 Task: Create in the project XpressTech in Backlog an issue 'Develop a new tool for automated testing of web services and APIs', assign it to team member softage.2@softage.net and change the status to IN PROGRESS.
Action: Mouse moved to (271, 327)
Screenshot: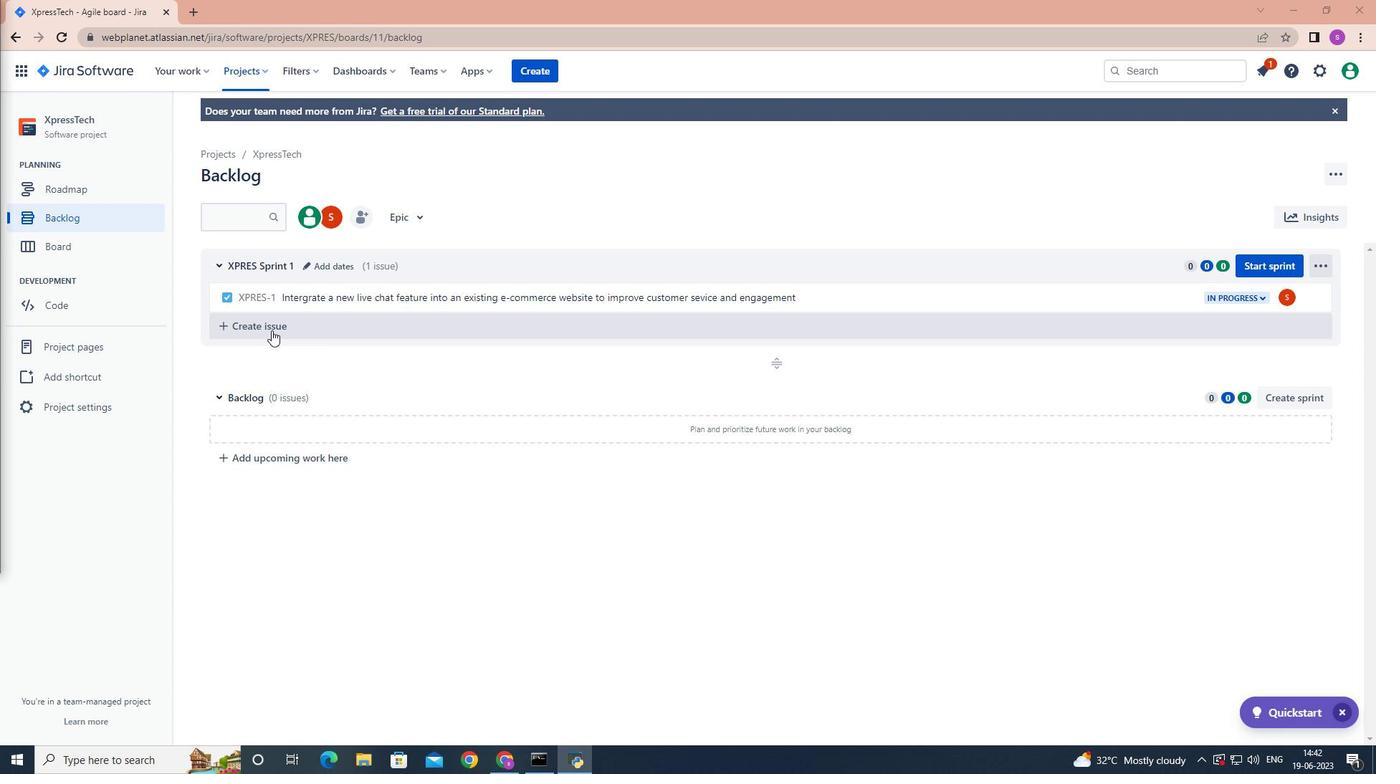 
Action: Mouse pressed left at (271, 327)
Screenshot: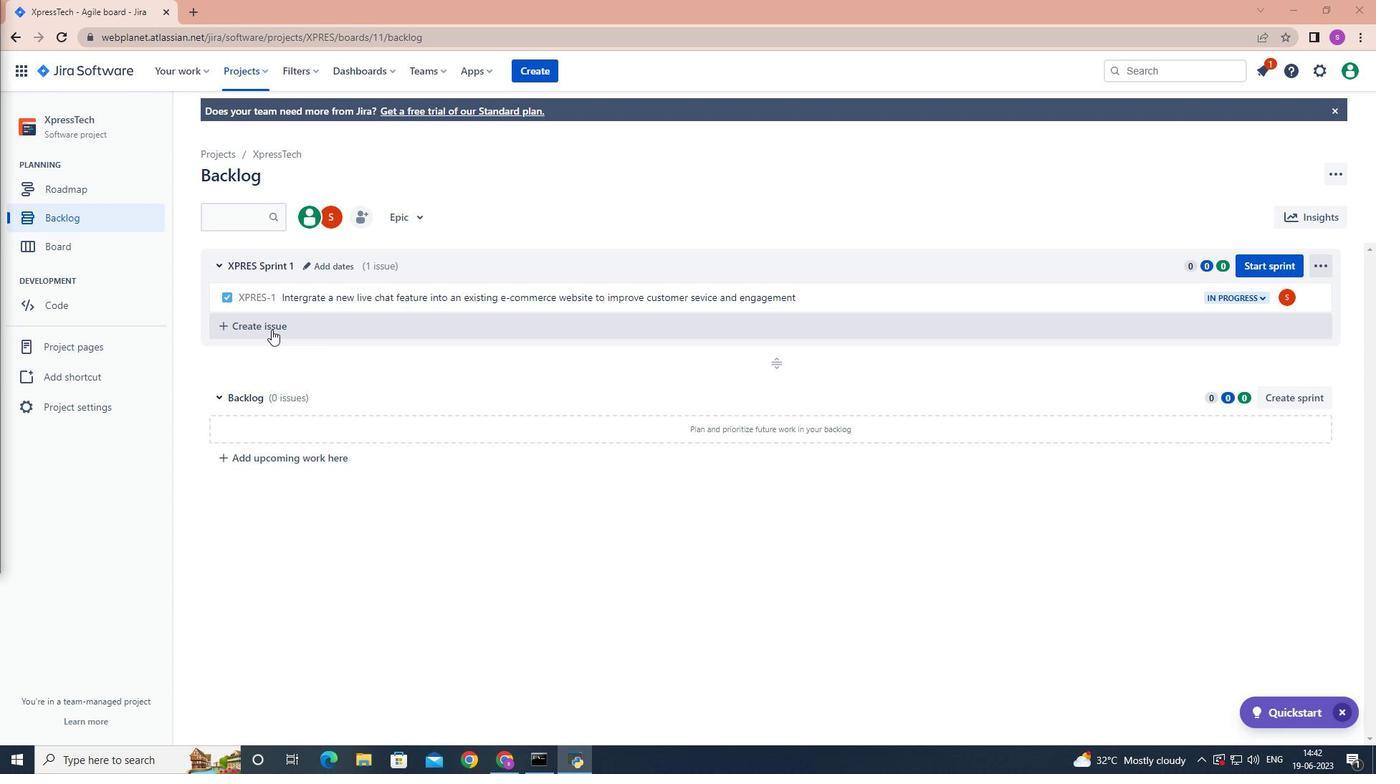 
Action: Mouse moved to (271, 327)
Screenshot: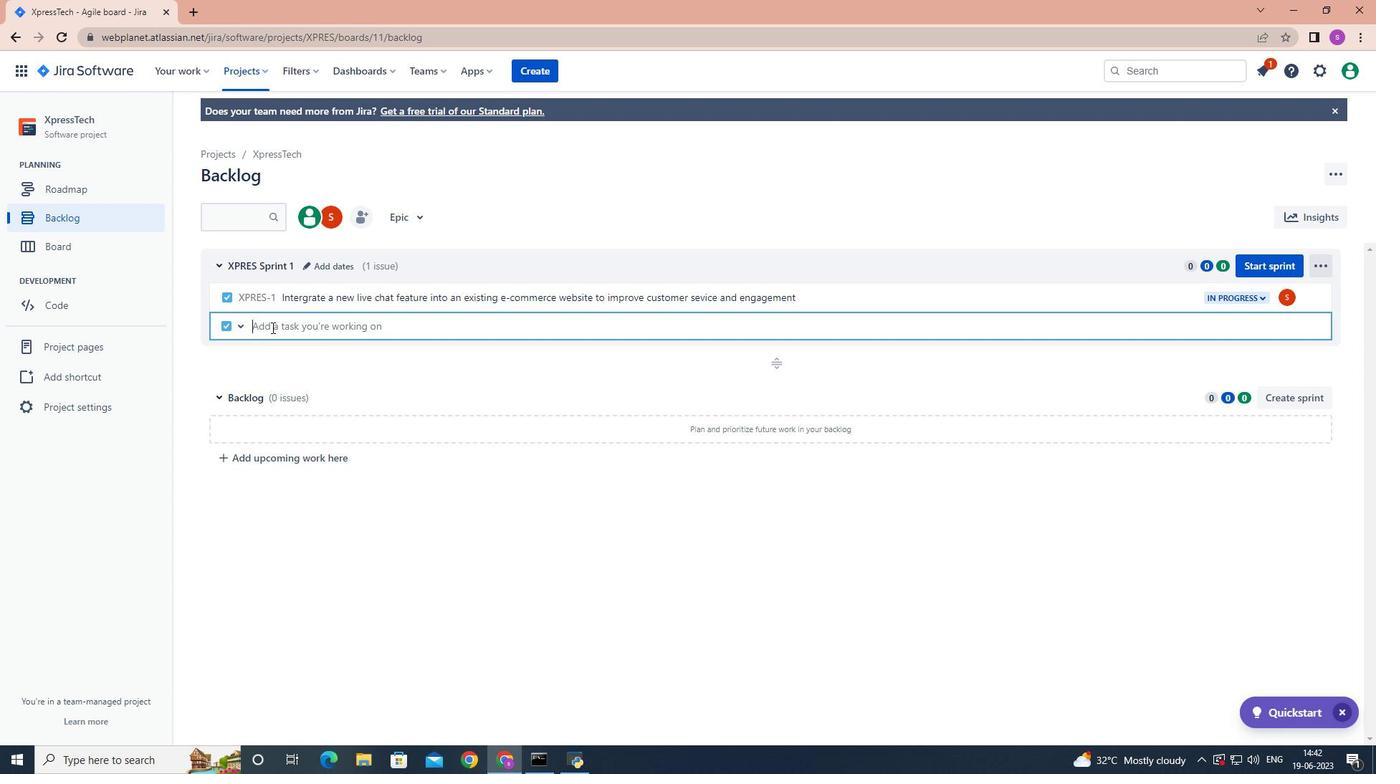 
Action: Key pressed <Key.shift>Develop<Key.space>a<Key.space>nw<Key.backspace>ew<Key.space>tool<Key.space>for<Key.space>automated<Key.space>testing<Key.space>of<Key.space>web<Key.space>services<Key.space>and<Key.space><Key.shift>APIs<Key.enter>
Screenshot: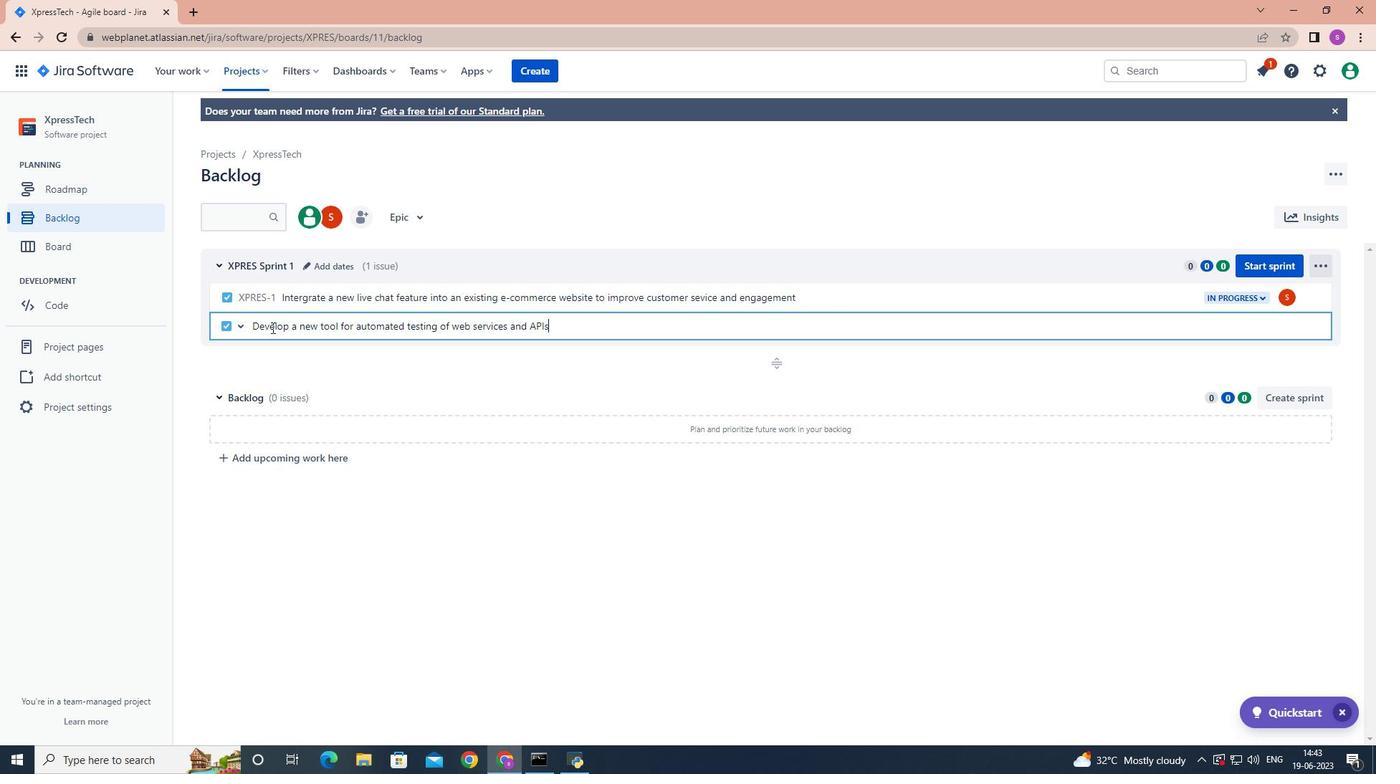 
Action: Mouse moved to (1288, 328)
Screenshot: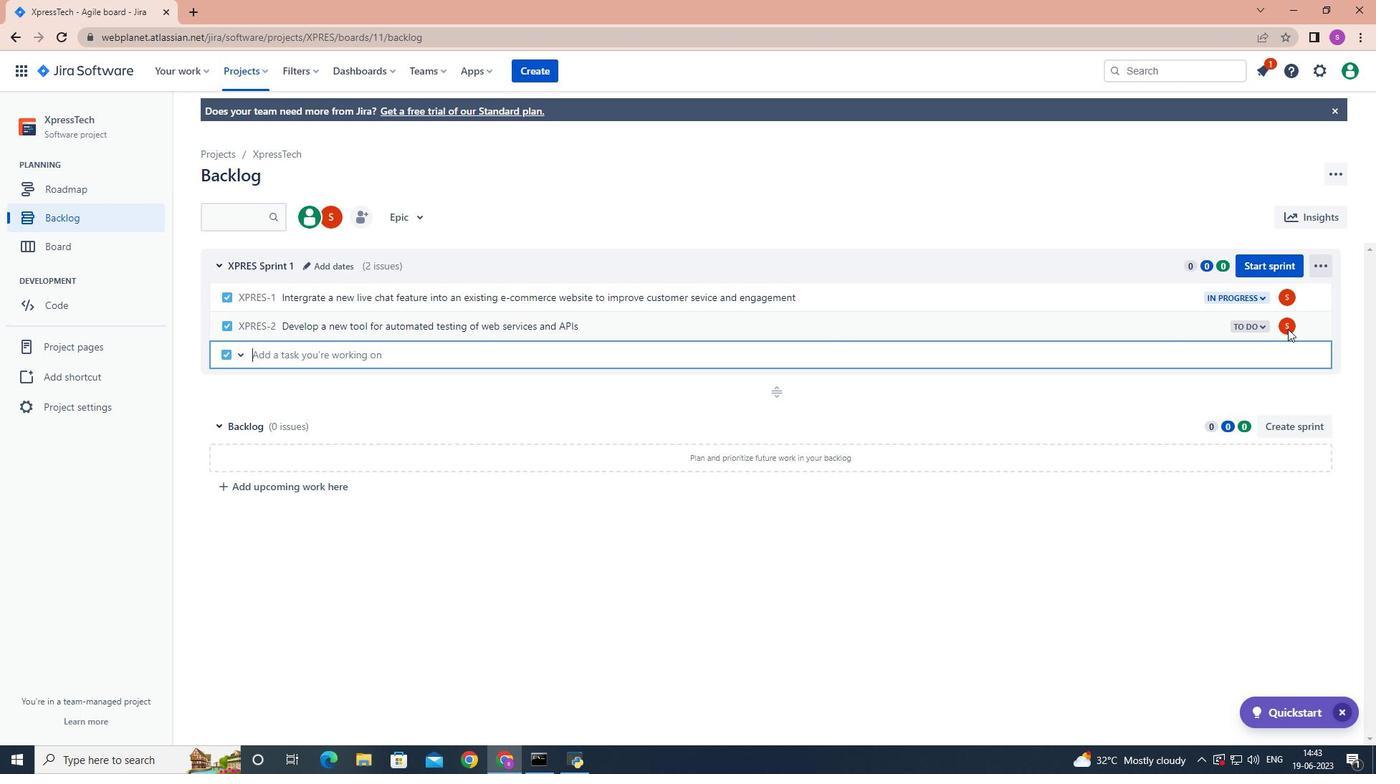 
Action: Mouse pressed left at (1288, 328)
Screenshot: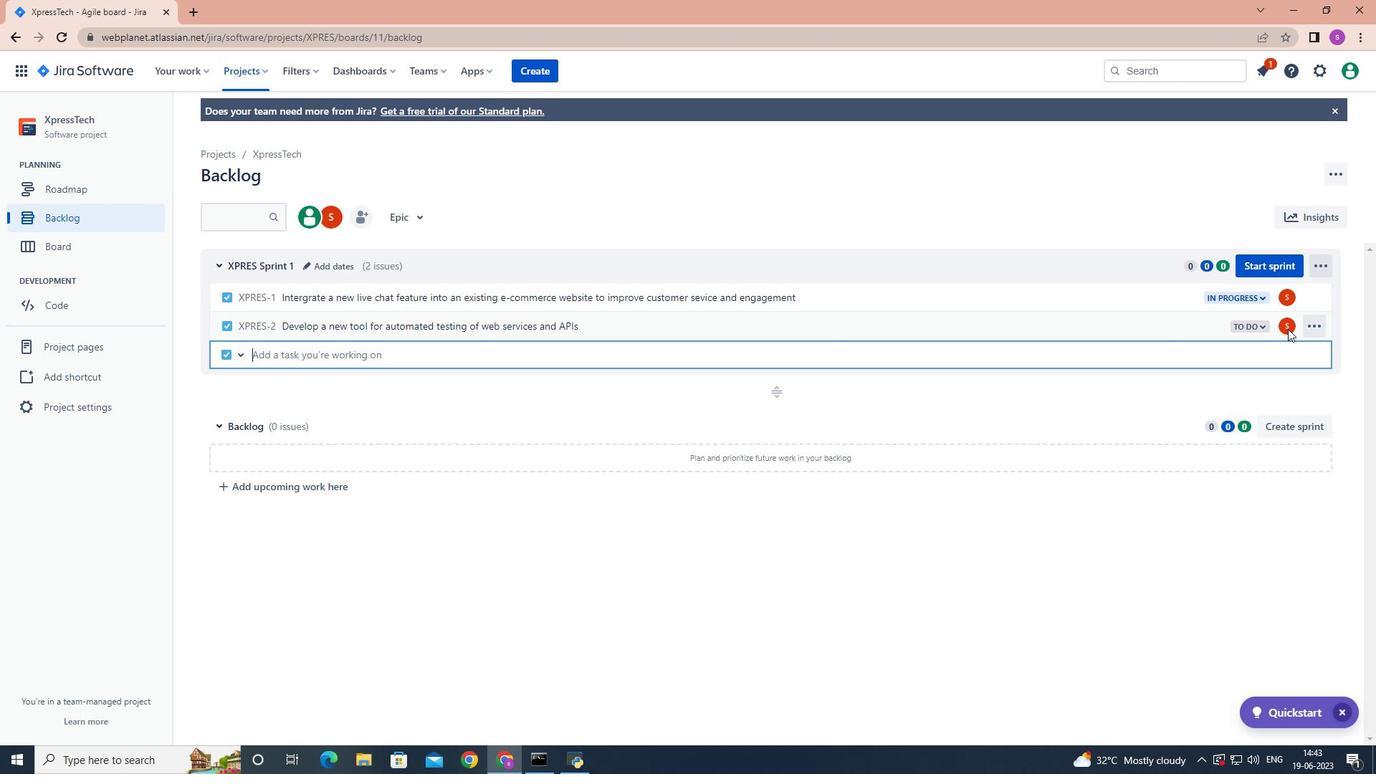 
Action: Mouse moved to (1288, 328)
Screenshot: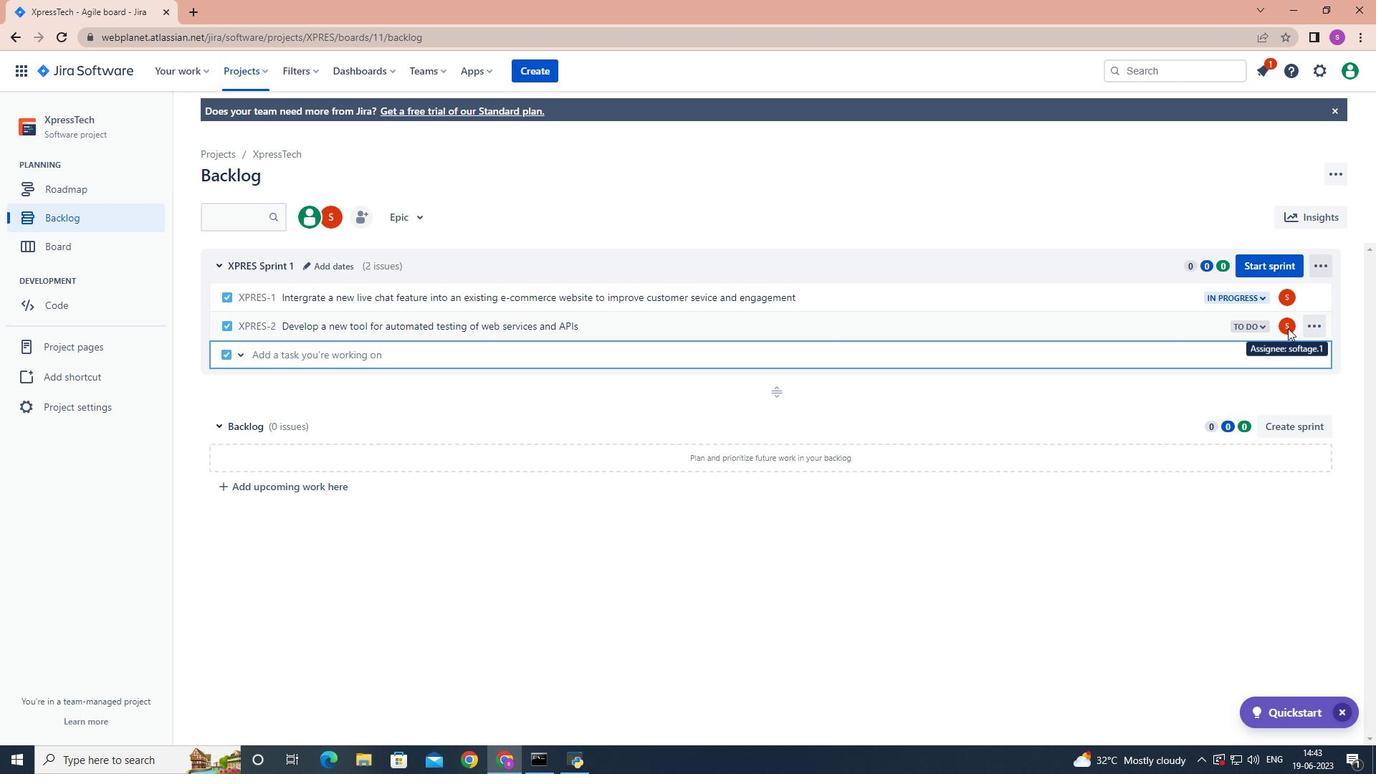 
Action: Mouse pressed left at (1288, 328)
Screenshot: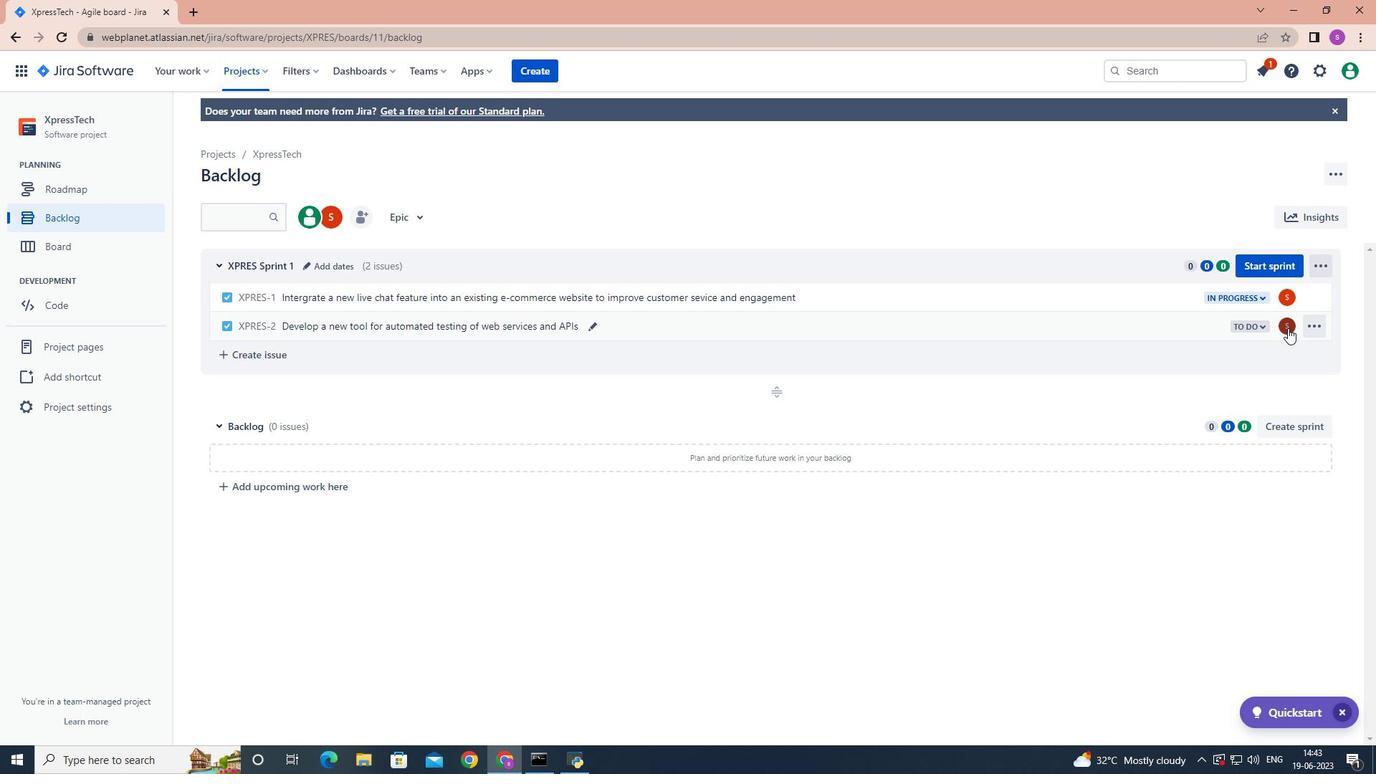 
Action: Mouse moved to (1288, 326)
Screenshot: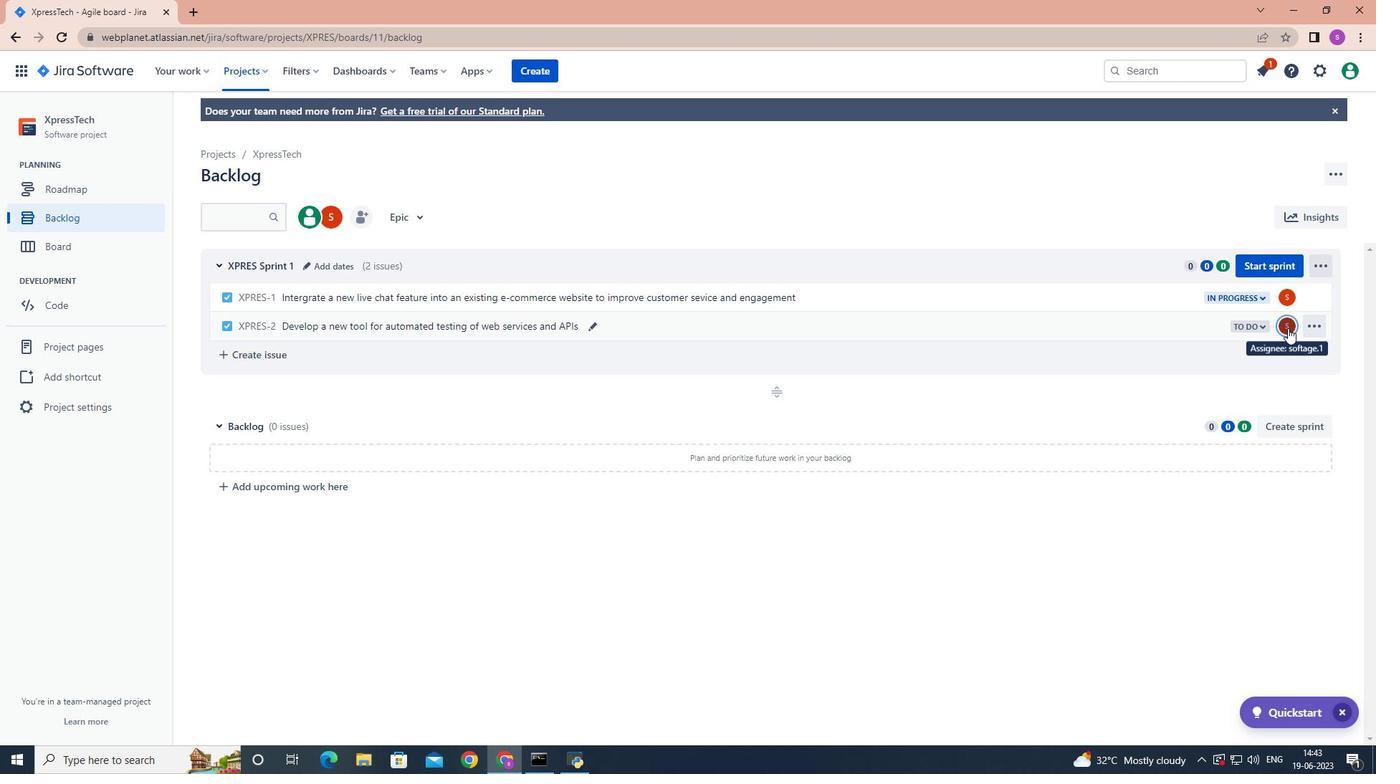 
Action: Key pressed softage.2
Screenshot: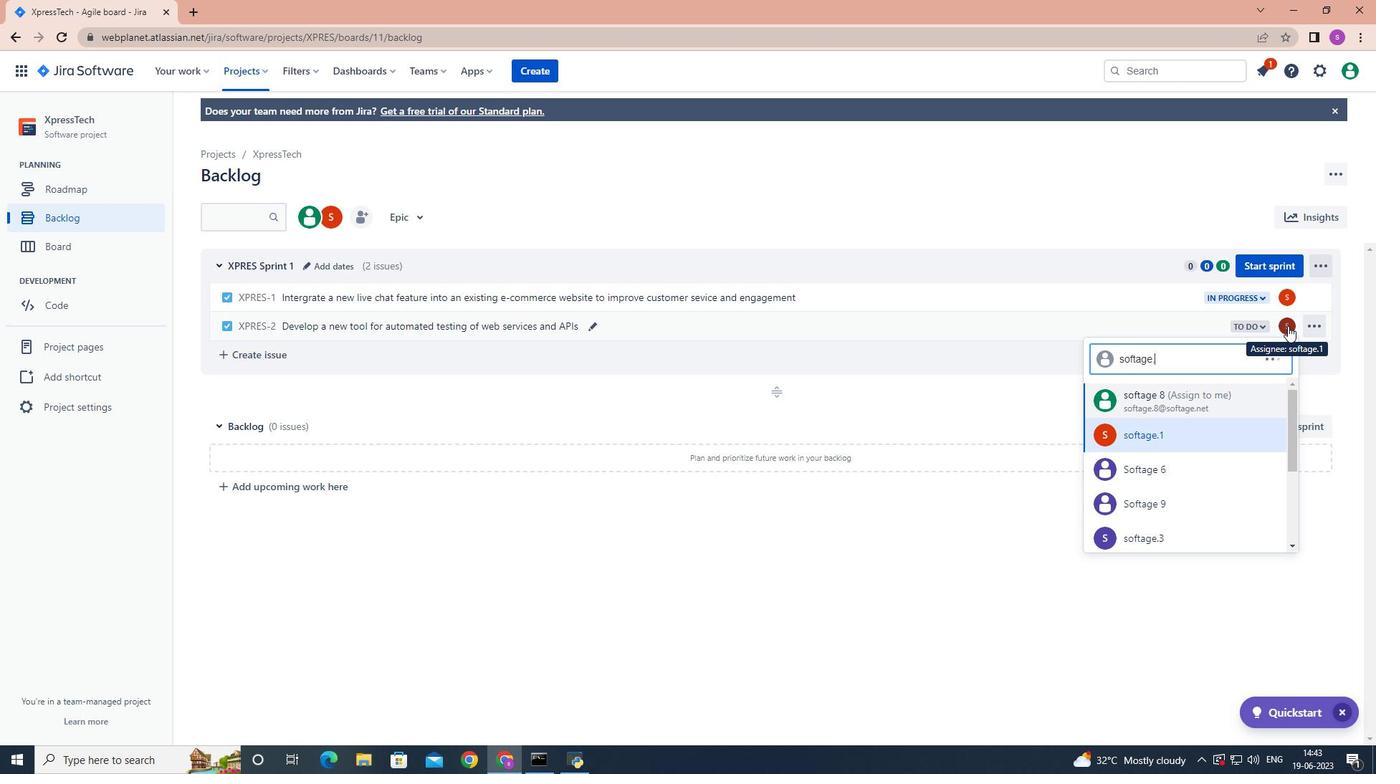 
Action: Mouse moved to (1185, 434)
Screenshot: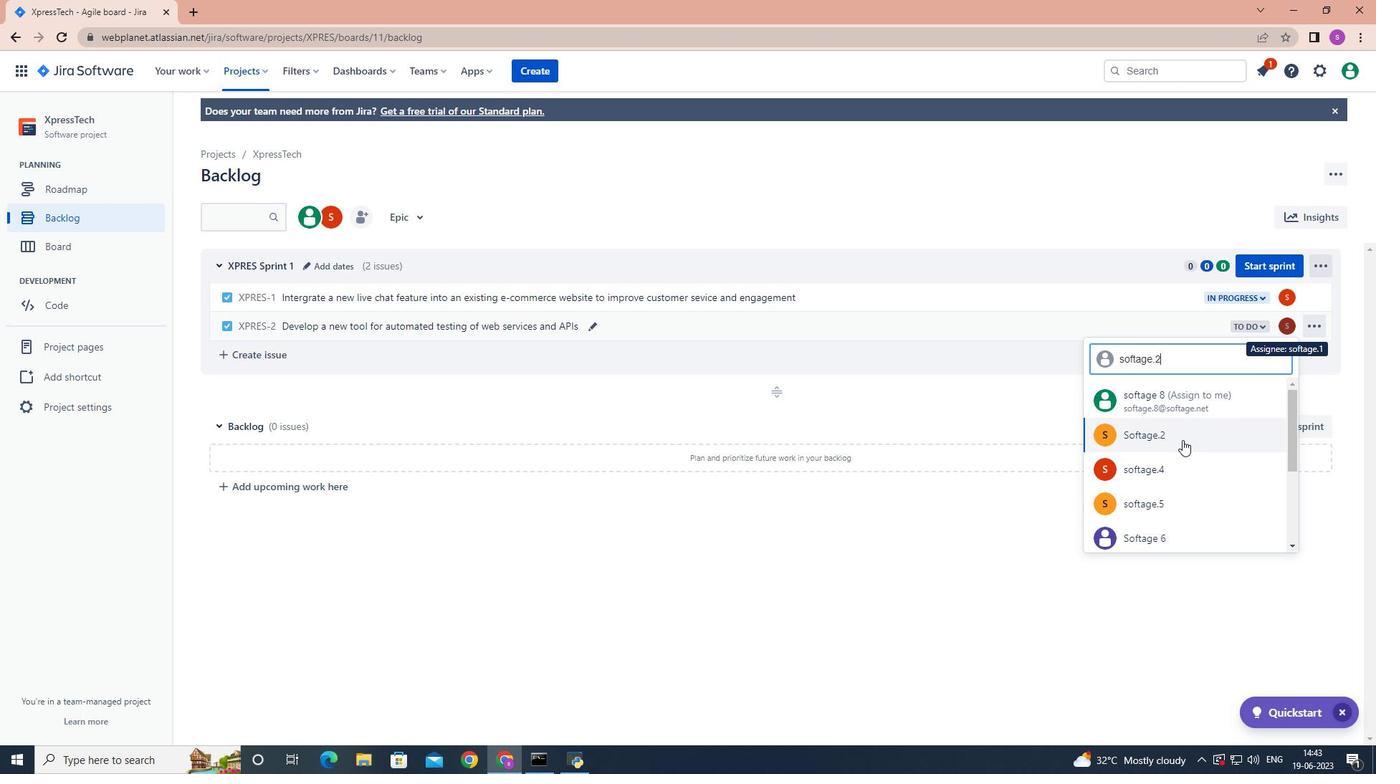 
Action: Mouse pressed left at (1185, 434)
Screenshot: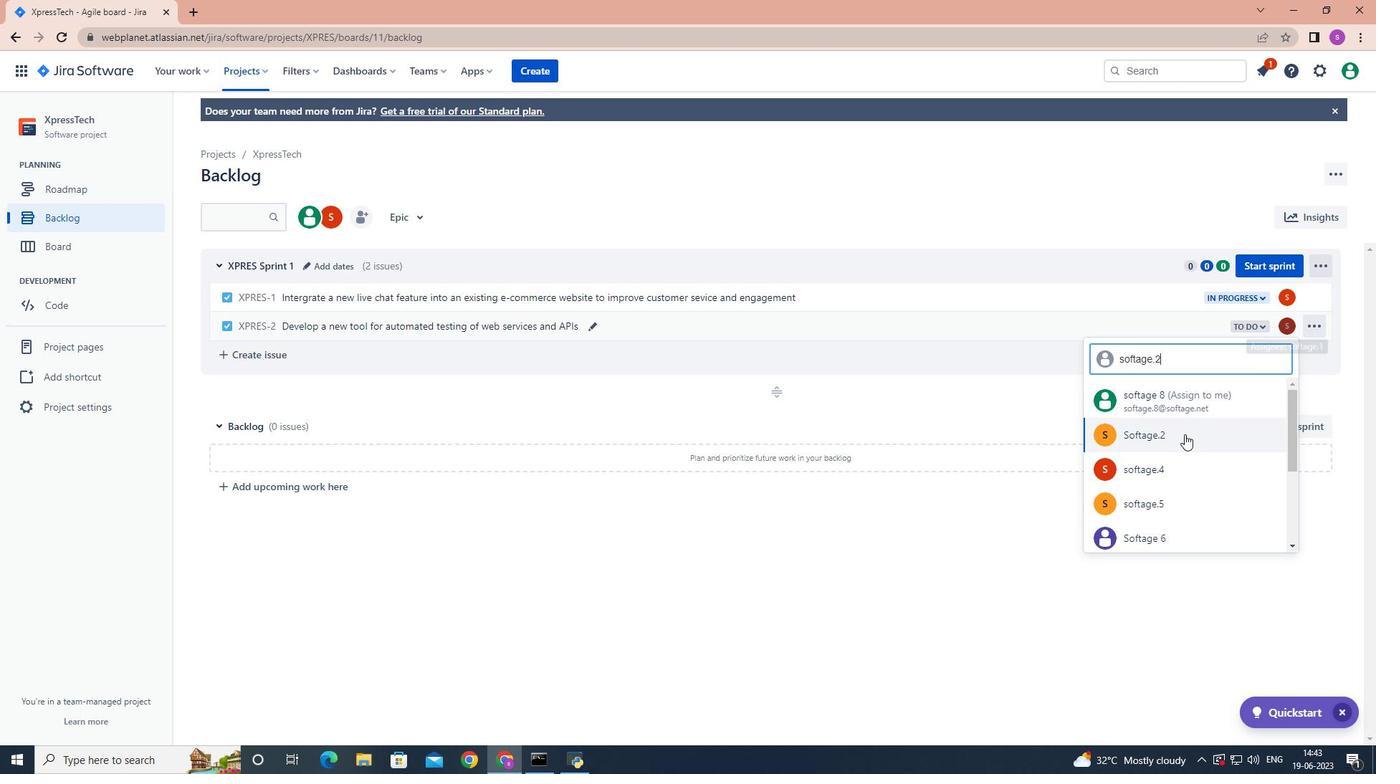 
Action: Mouse moved to (1264, 322)
Screenshot: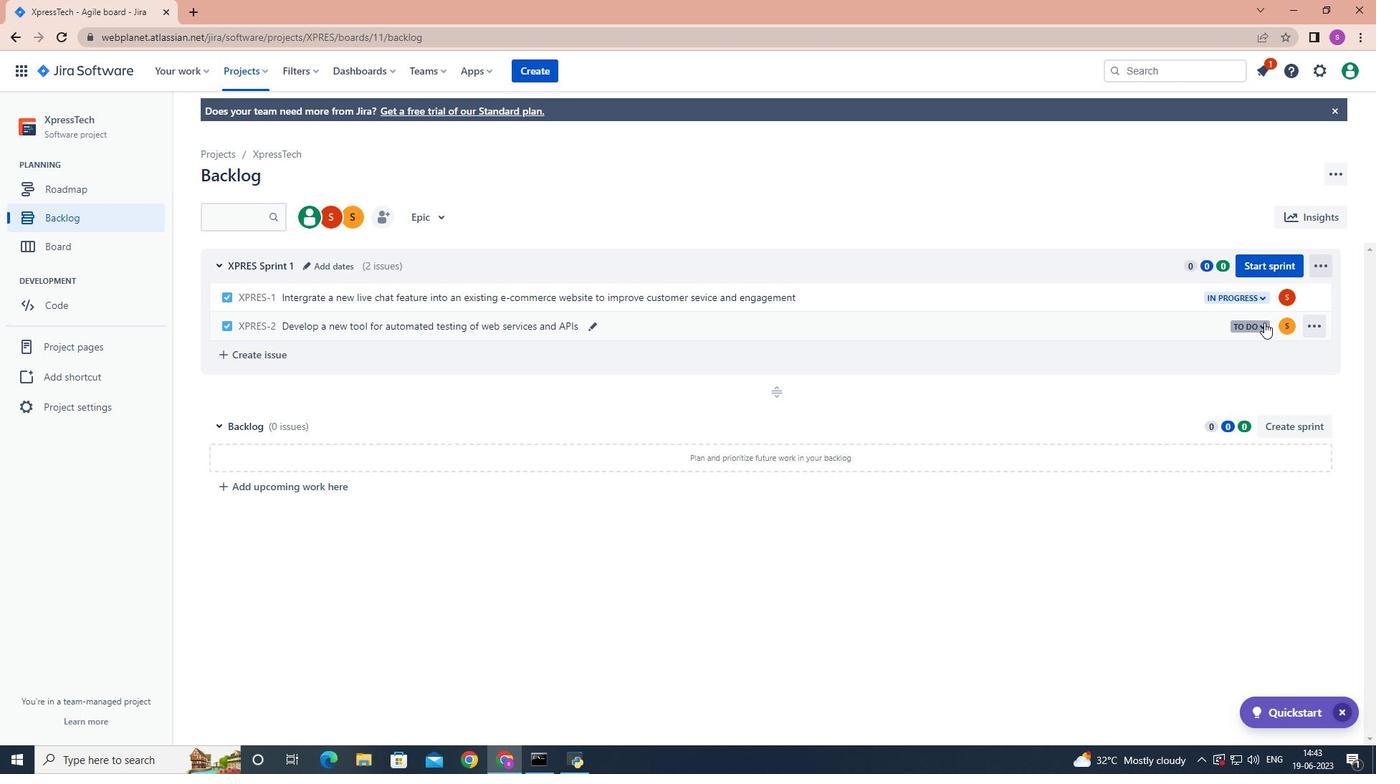 
Action: Mouse pressed left at (1264, 322)
Screenshot: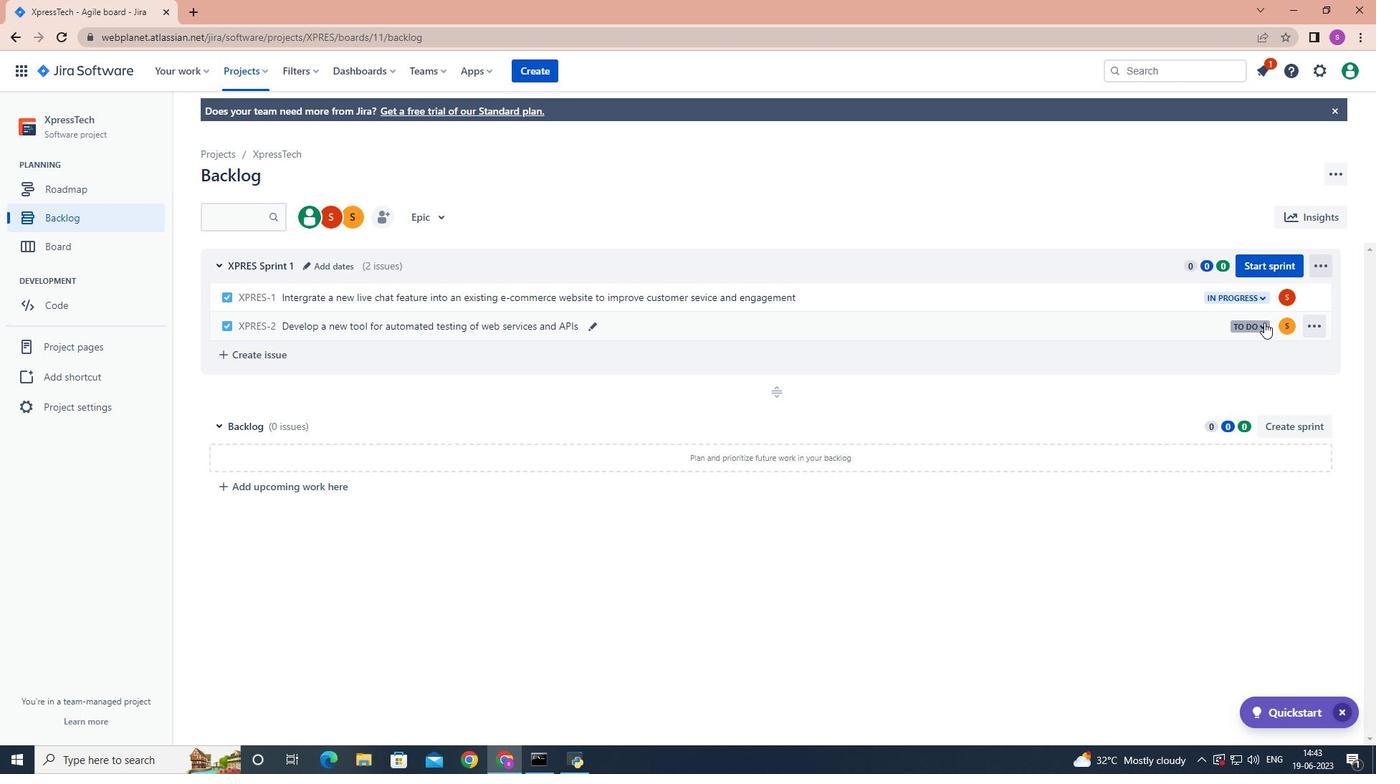 
Action: Mouse moved to (1158, 351)
Screenshot: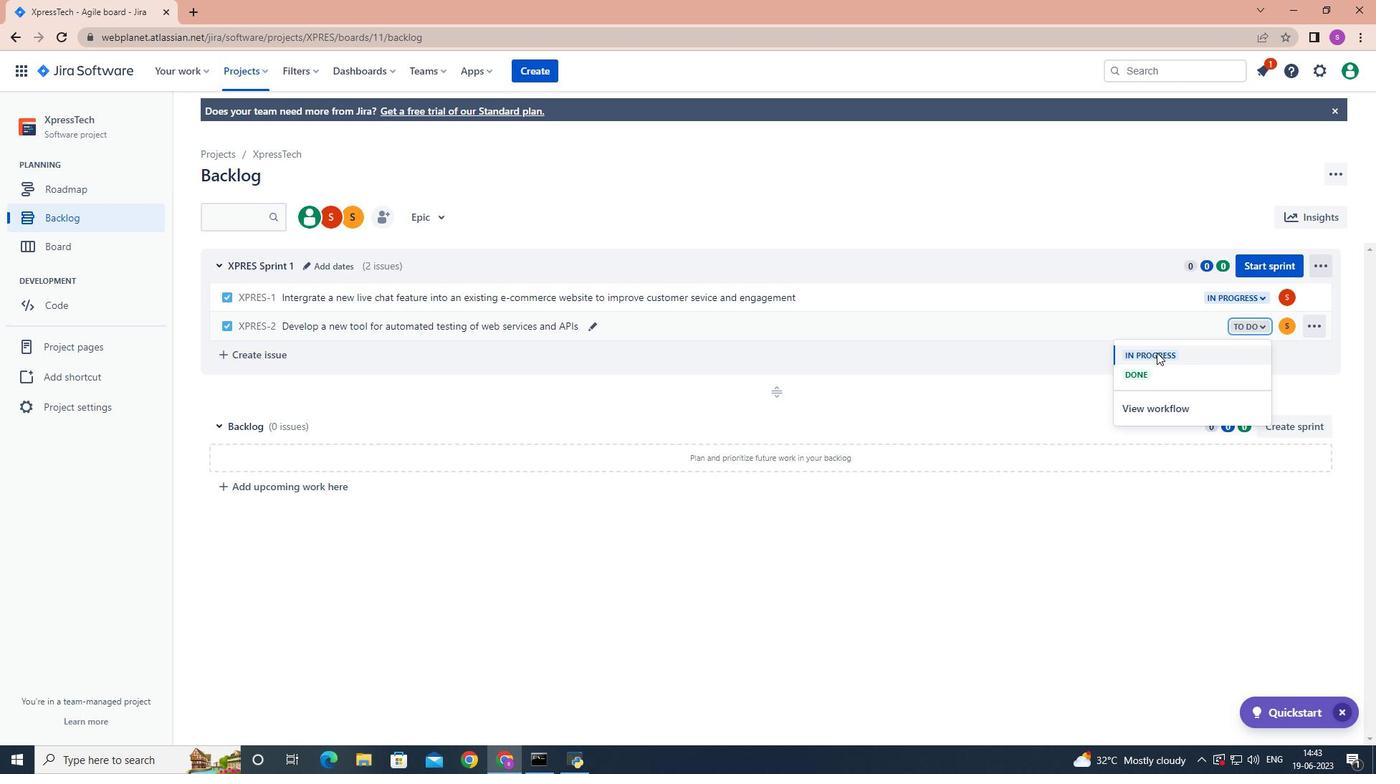 
Action: Mouse pressed left at (1158, 351)
Screenshot: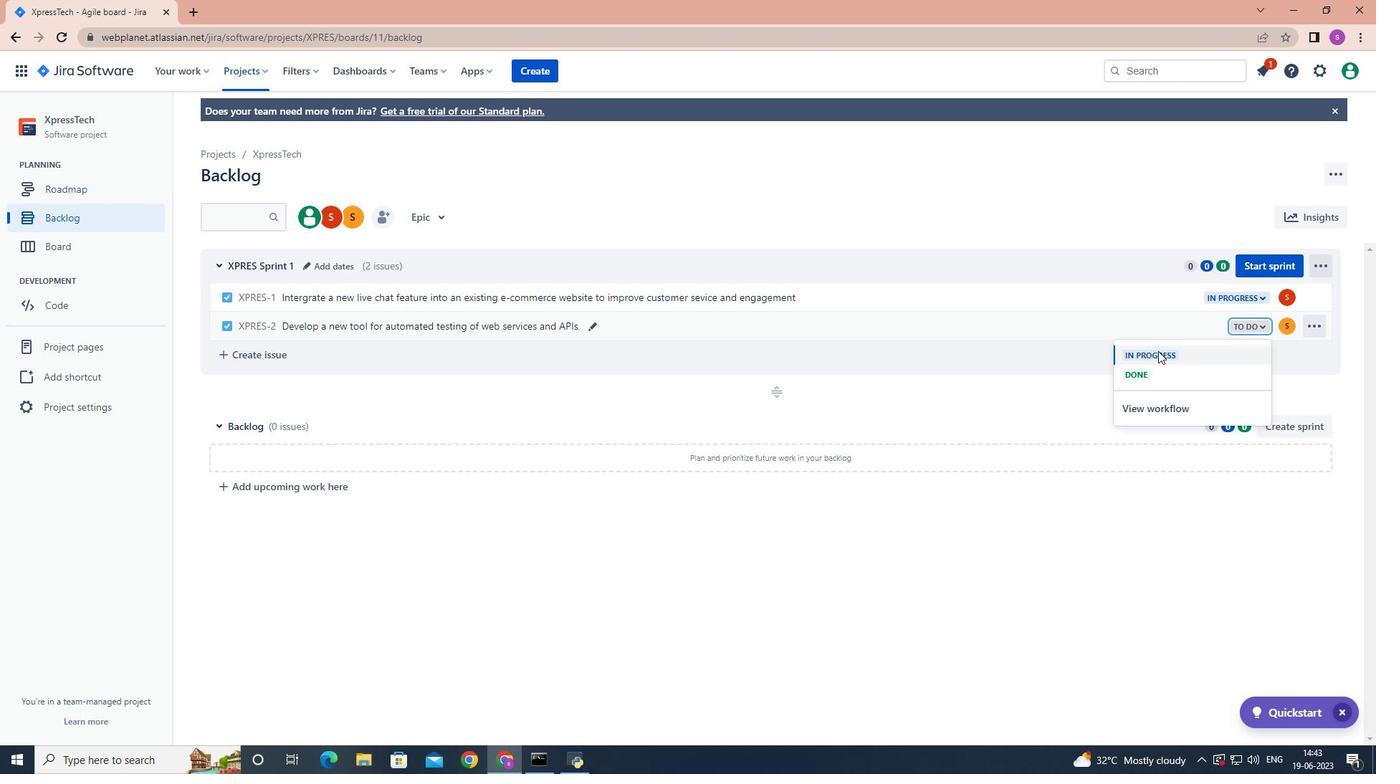 
Action: Mouse moved to (993, 752)
Screenshot: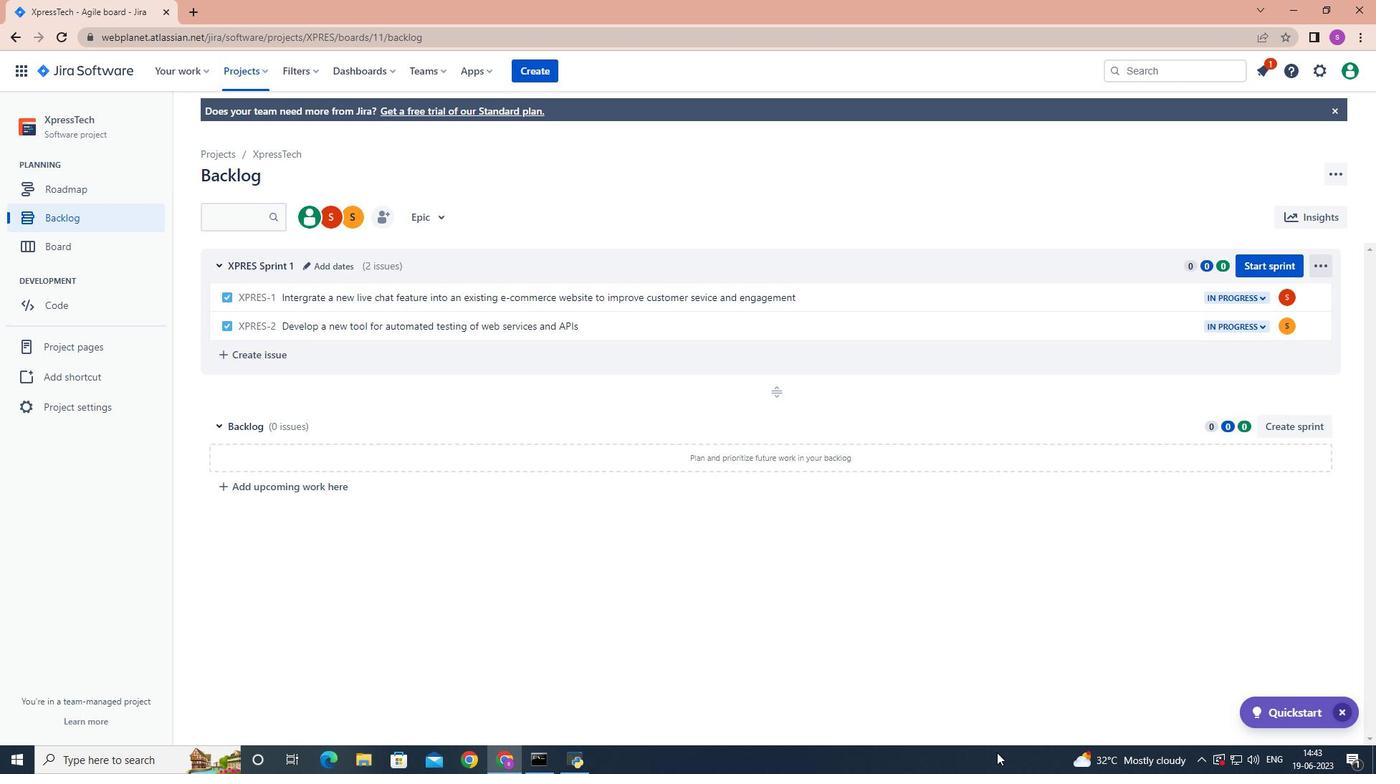 
